 Task: Select Alcohol. Add to cart, from Cowboys Liquor for 2946 Cantebury Drive, New York, New York 10013, Cell Number 646-662-8471, following items : Rickard''s Red - 3, Jameson Irish, 375mL whiskey - 1, Molson Canadian, 473mL canned beer - 3, Chicken Curry_x000D_
 - 1, Dominic Wines Chard1onnay (2019), 750mL bottled wine - 2
Action: Mouse moved to (449, 120)
Screenshot: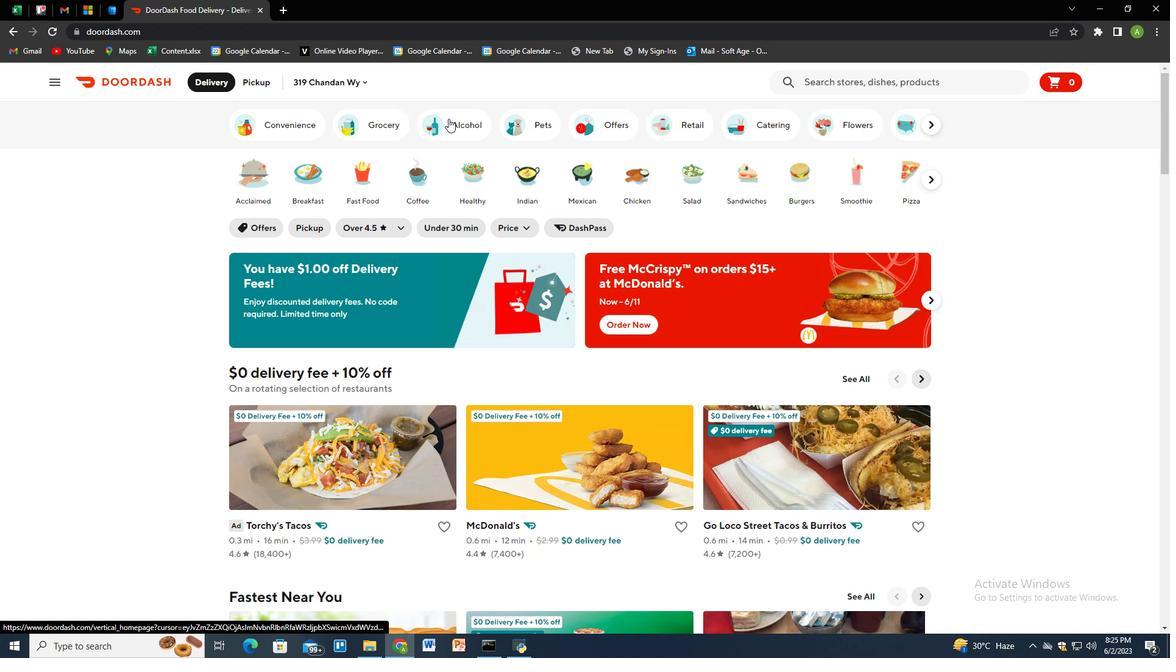 
Action: Mouse pressed left at (449, 120)
Screenshot: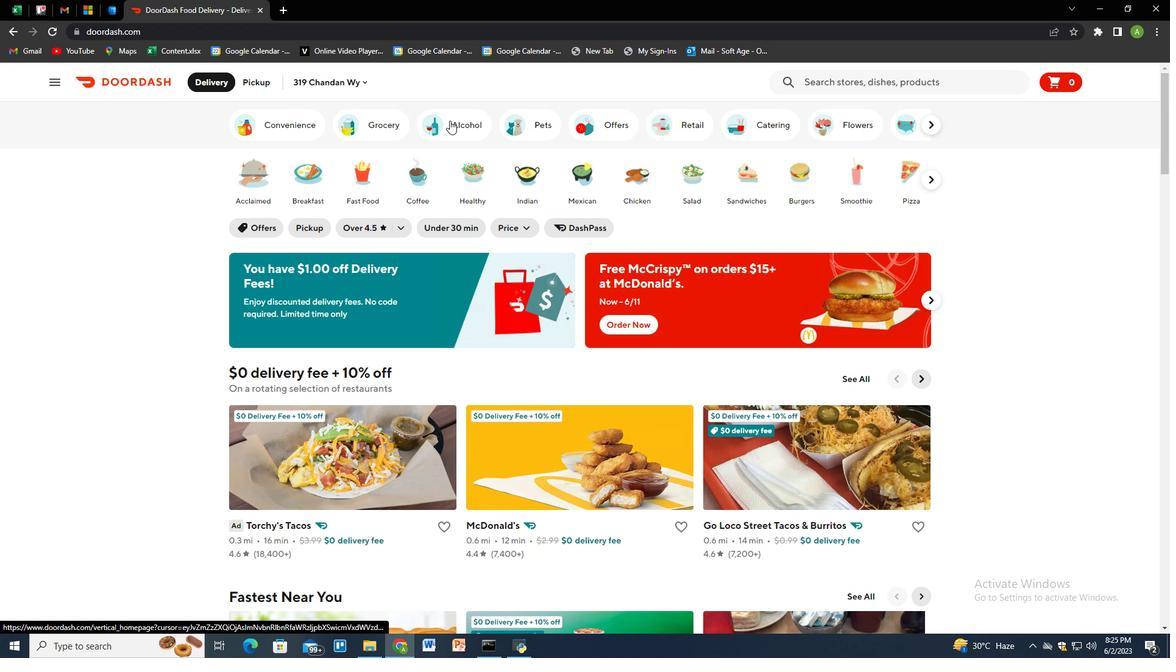
Action: Mouse moved to (833, 88)
Screenshot: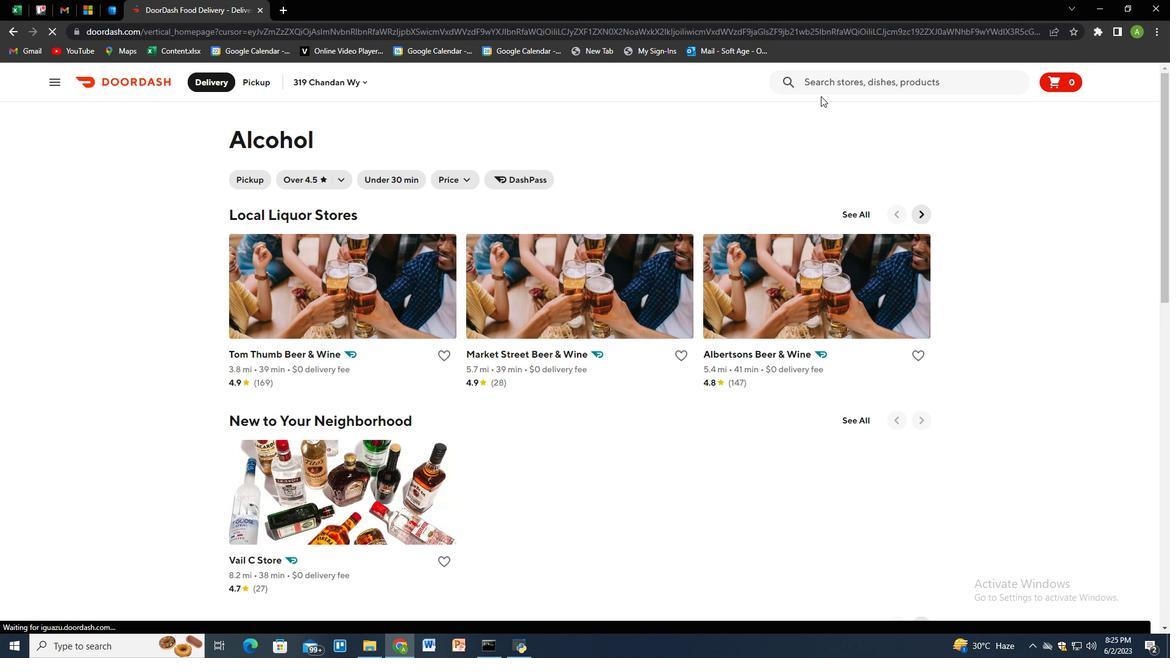 
Action: Mouse pressed left at (833, 88)
Screenshot: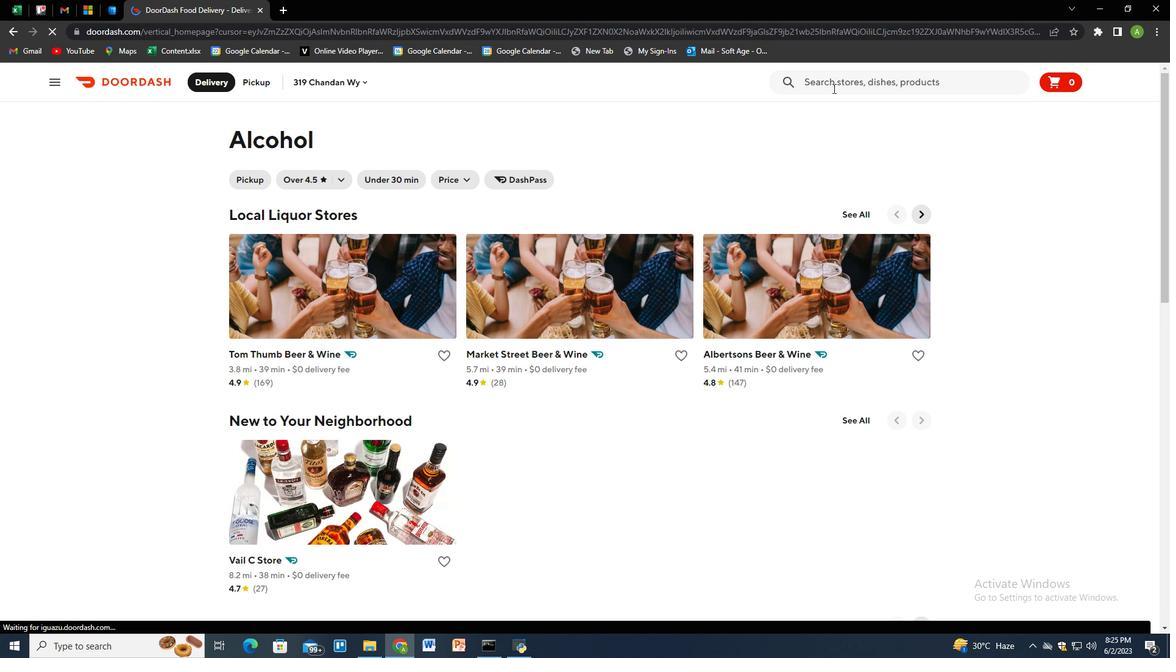 
Action: Key pressed cow
Screenshot: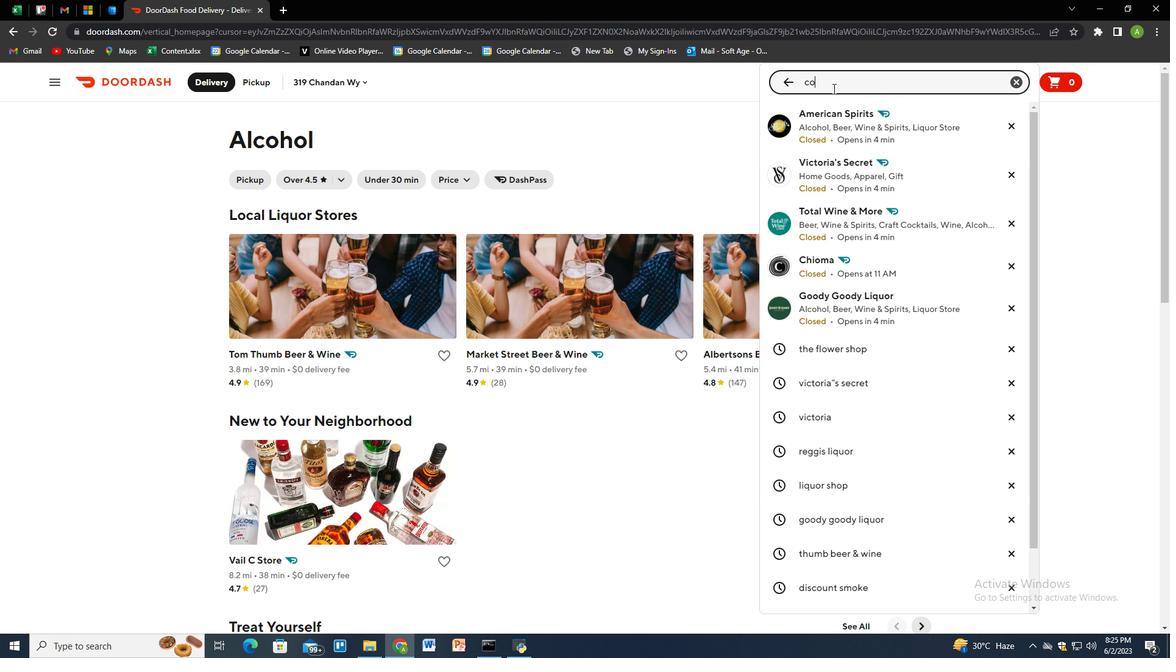 
Action: Mouse moved to (852, 207)
Screenshot: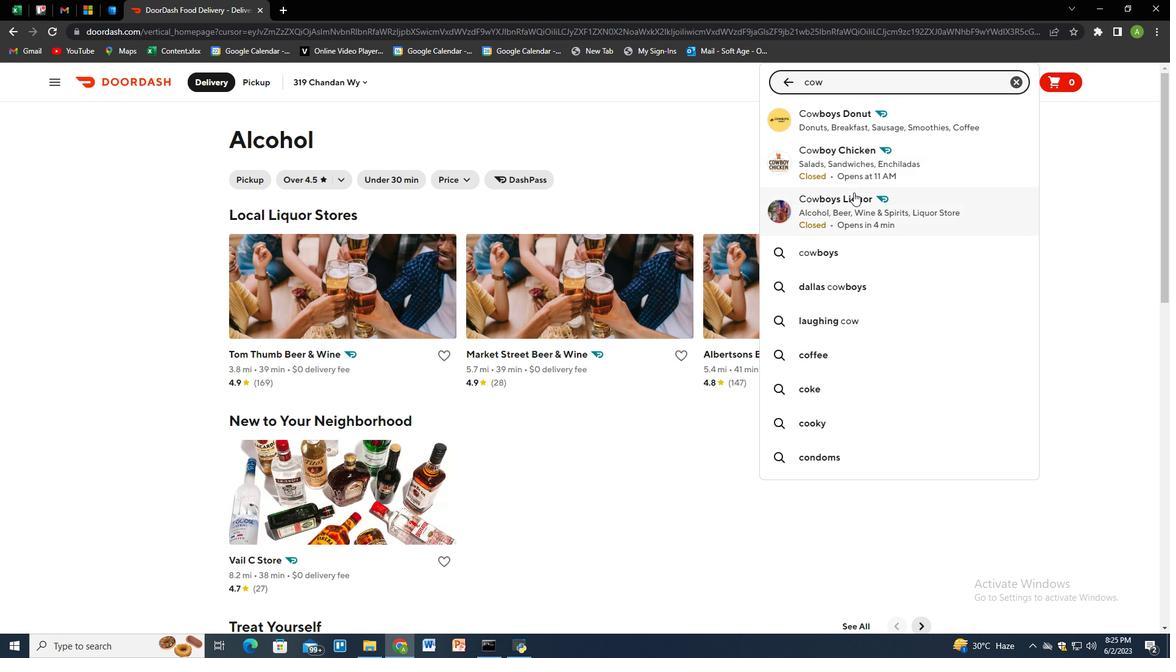 
Action: Mouse pressed left at (852, 207)
Screenshot: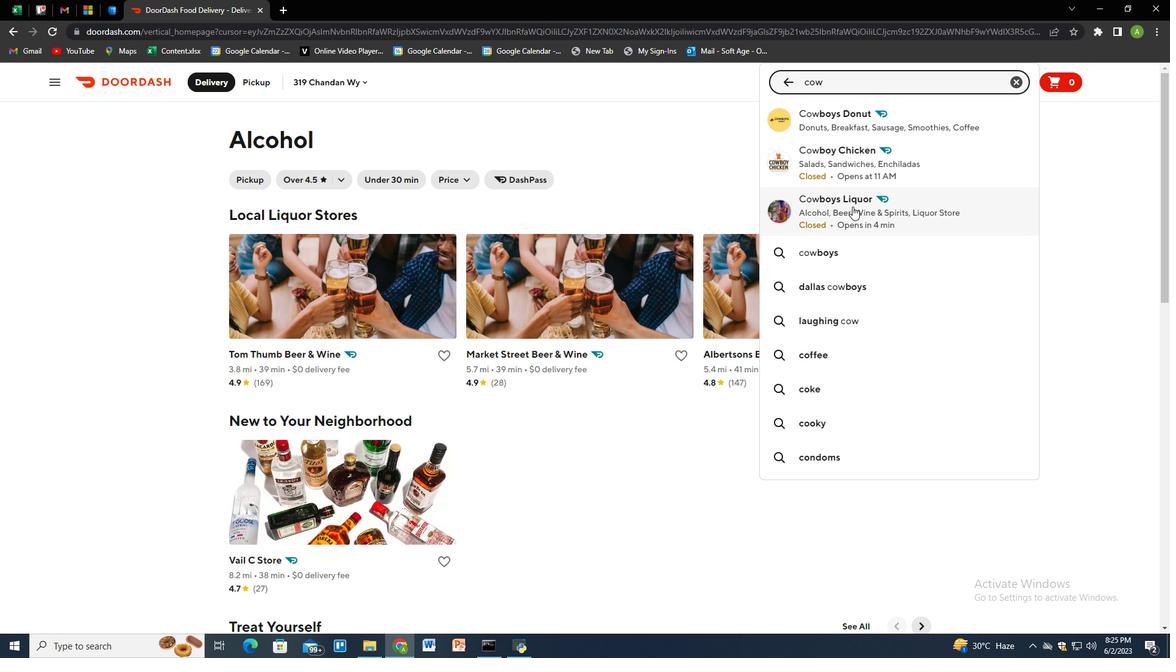 
Action: Mouse moved to (258, 78)
Screenshot: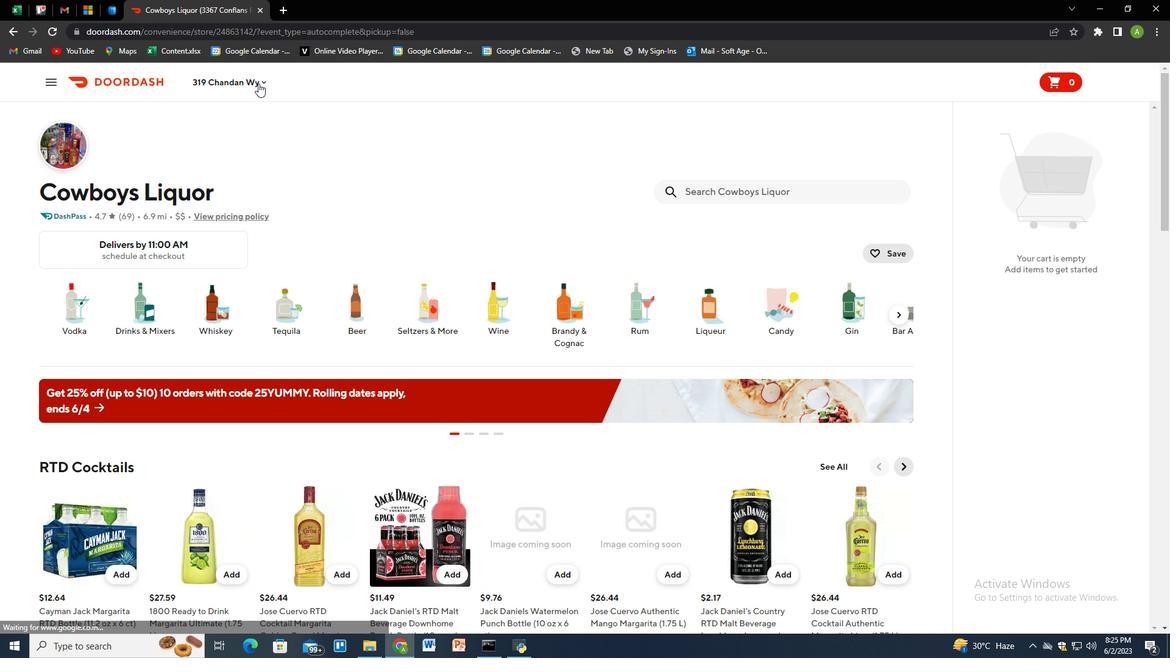 
Action: Mouse pressed left at (258, 78)
Screenshot: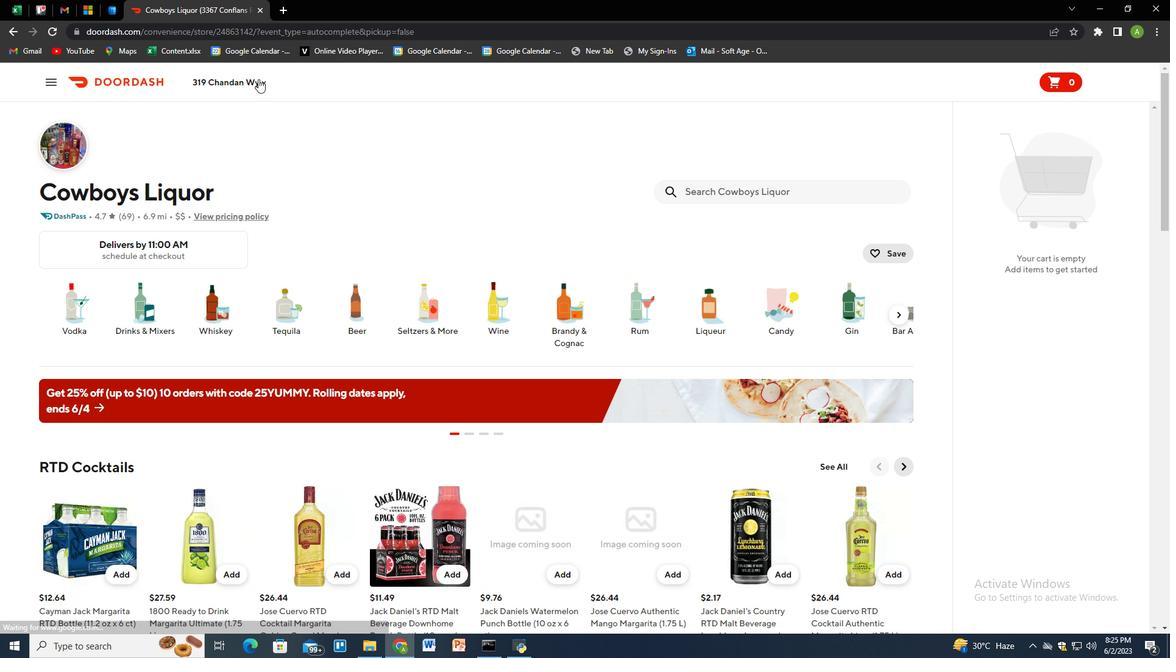 
Action: Mouse moved to (285, 130)
Screenshot: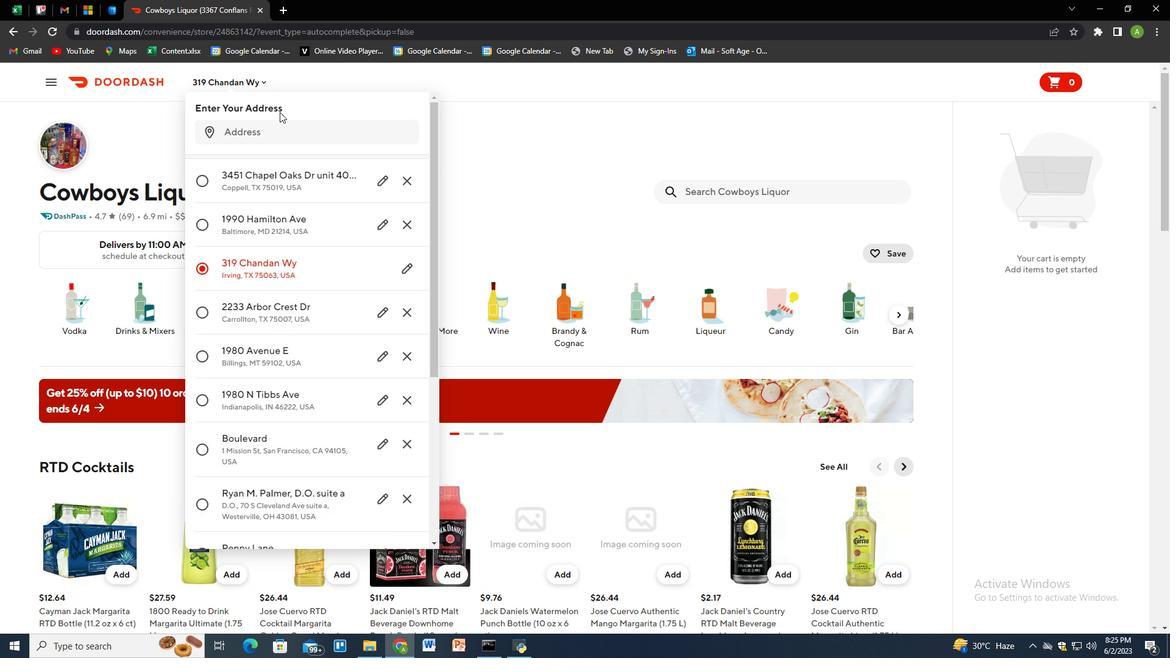 
Action: Mouse pressed left at (285, 130)
Screenshot: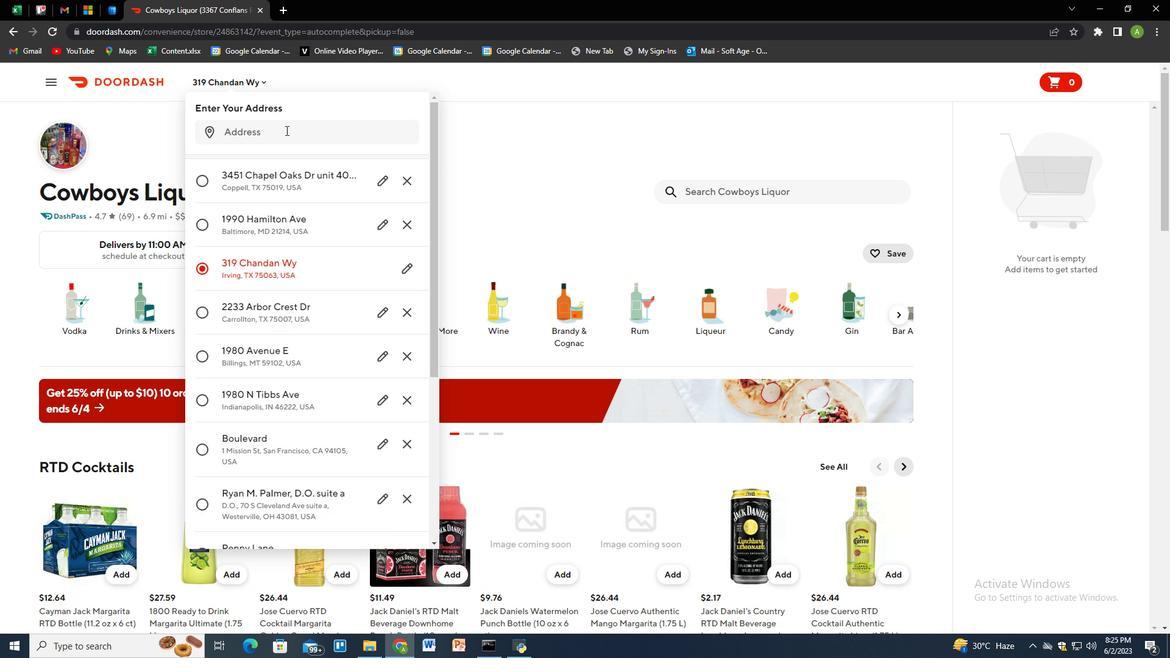 
Action: Key pressed 2946+<Key.backspace><Key.space>cantebury<Key.space>drive,<Key.space>new<Key.space>york,<Key.space>new<Key.space>york<Key.space>10013<Key.enter>
Screenshot: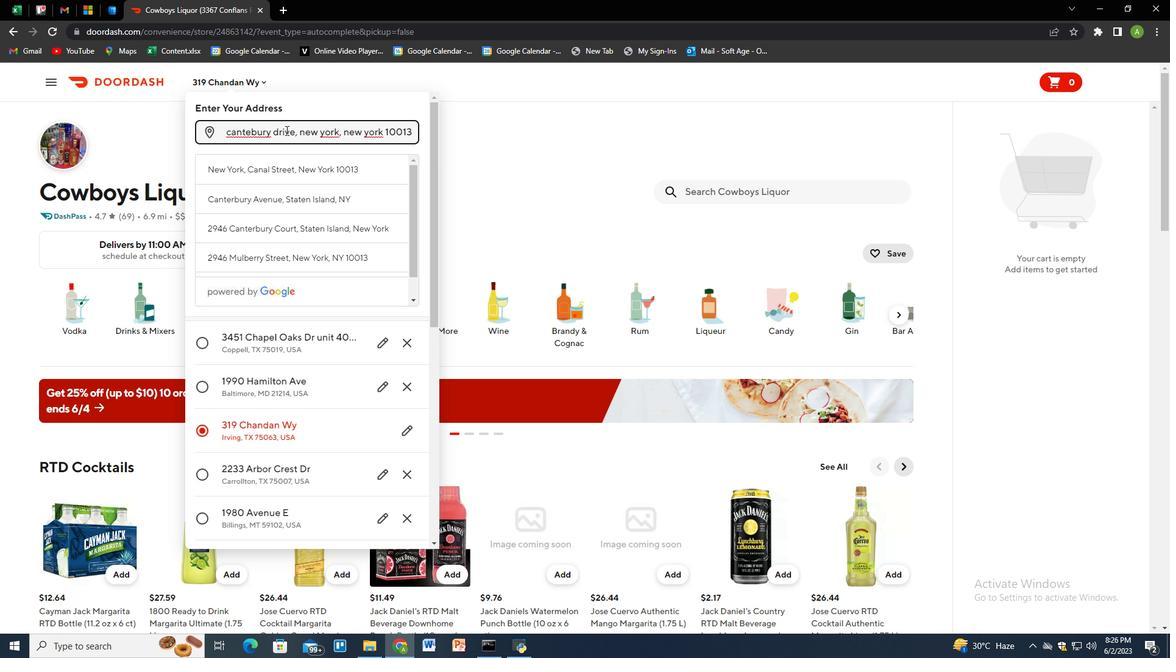 
Action: Mouse moved to (361, 537)
Screenshot: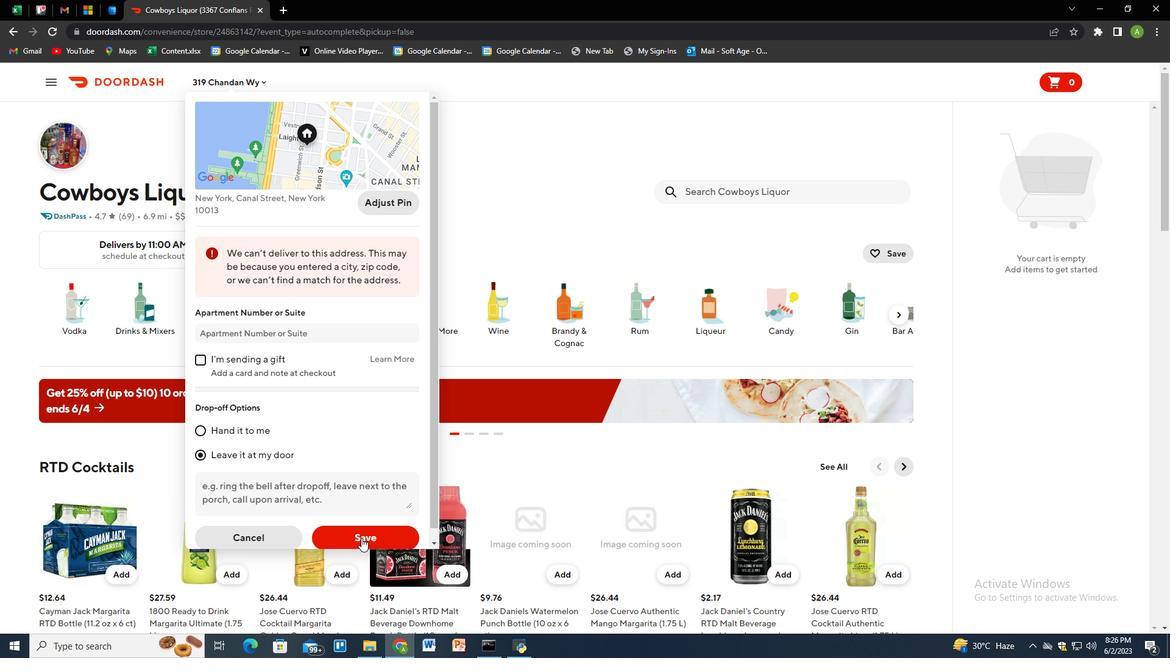 
Action: Mouse pressed left at (361, 537)
Screenshot: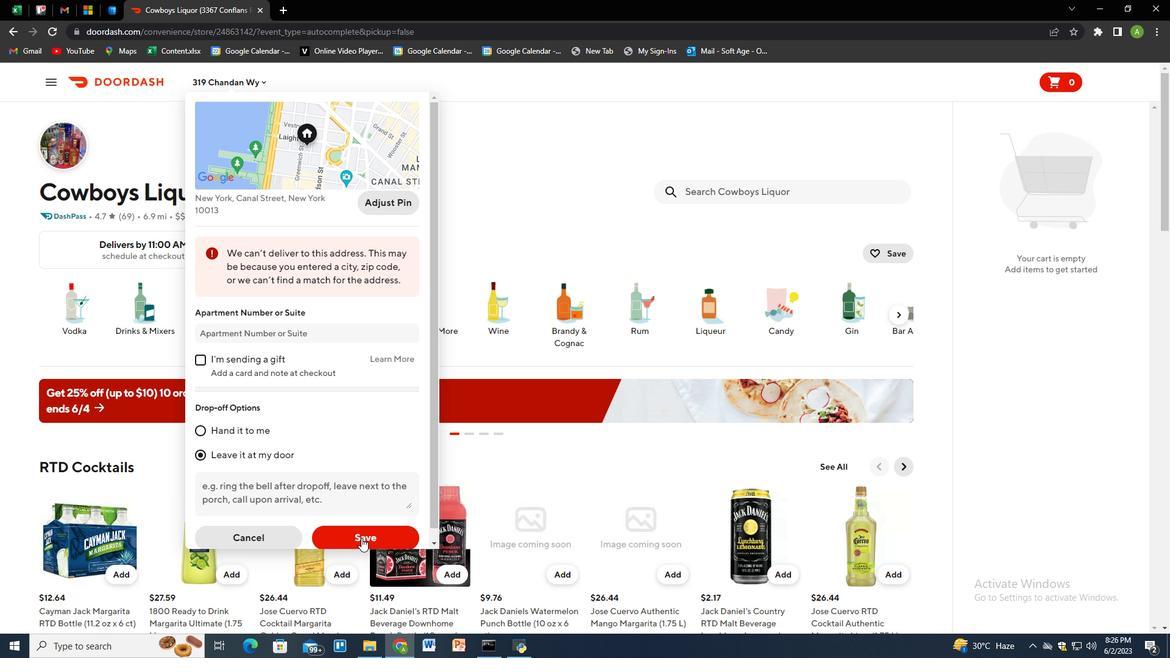 
Action: Mouse moved to (757, 195)
Screenshot: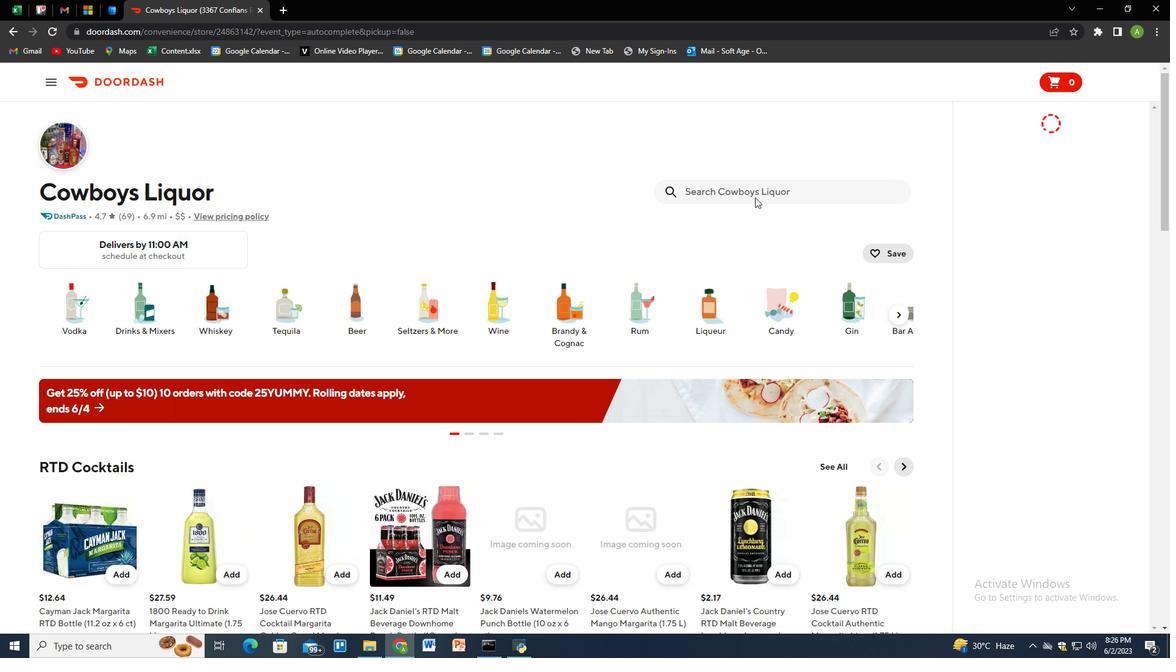 
Action: Mouse pressed left at (757, 195)
Screenshot: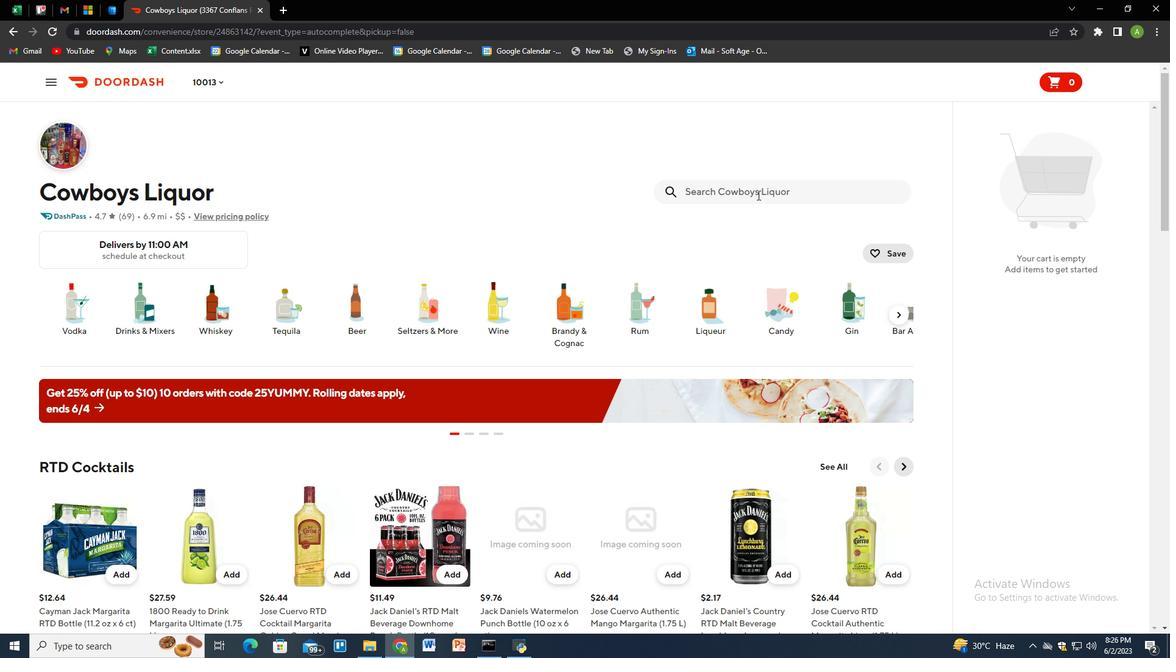 
Action: Key pressed rickard<Key.shift_r>"s<Key.space>red<Key.space><Key.enter>
Screenshot: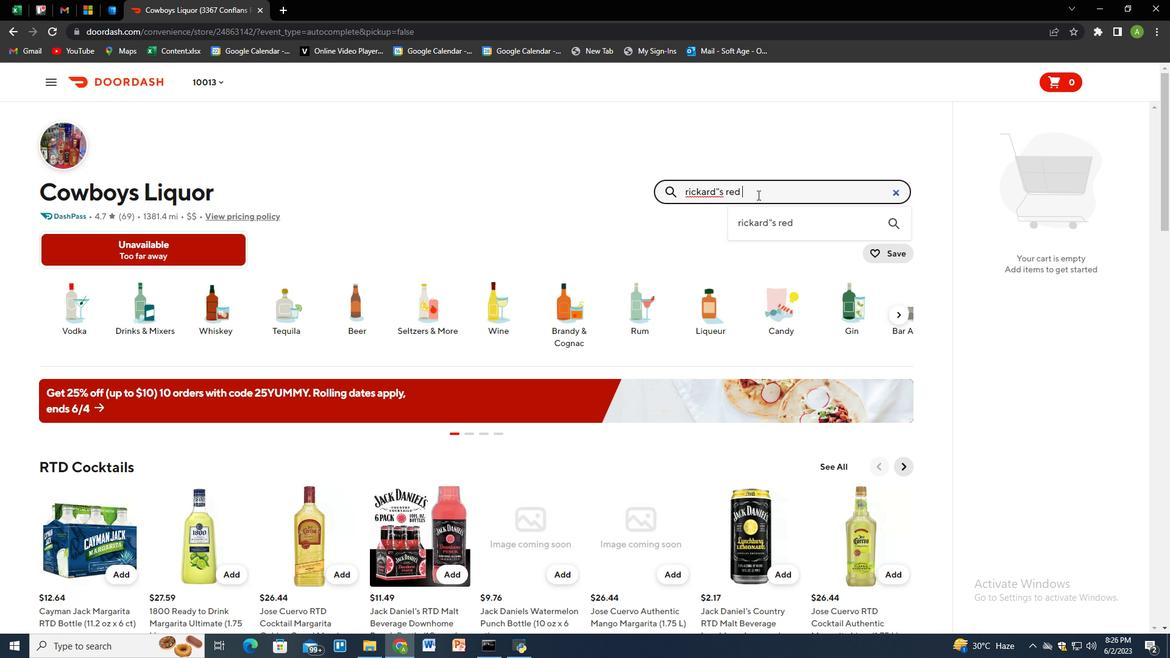 
Action: Mouse moved to (295, 312)
Screenshot: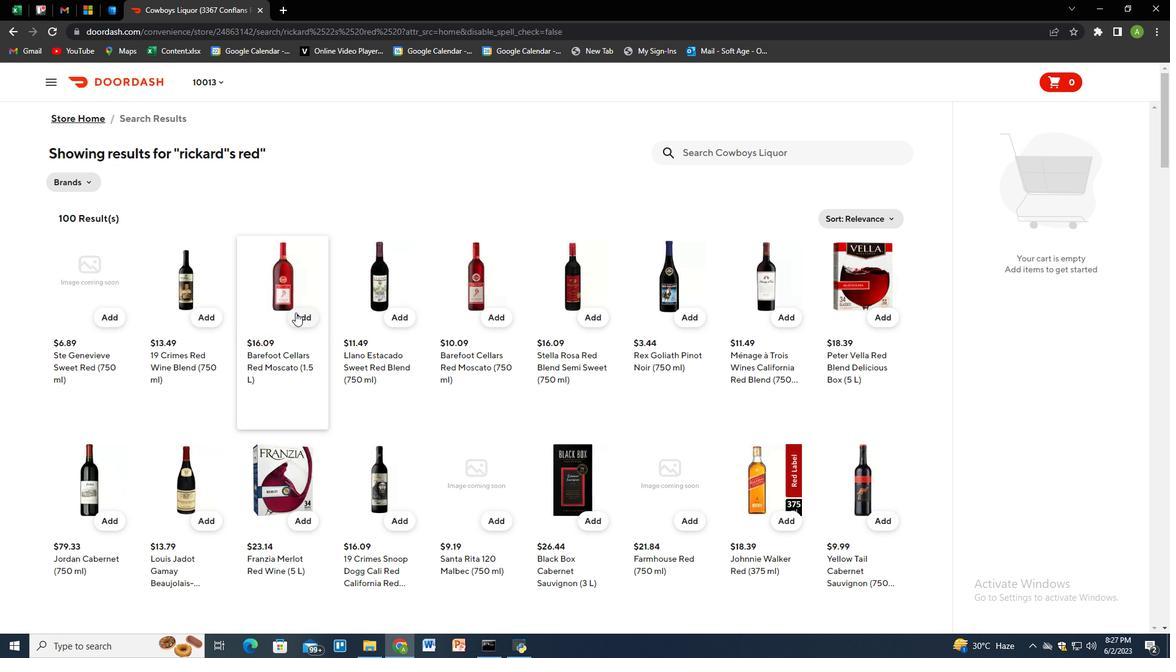 
Action: Mouse pressed left at (295, 312)
Screenshot: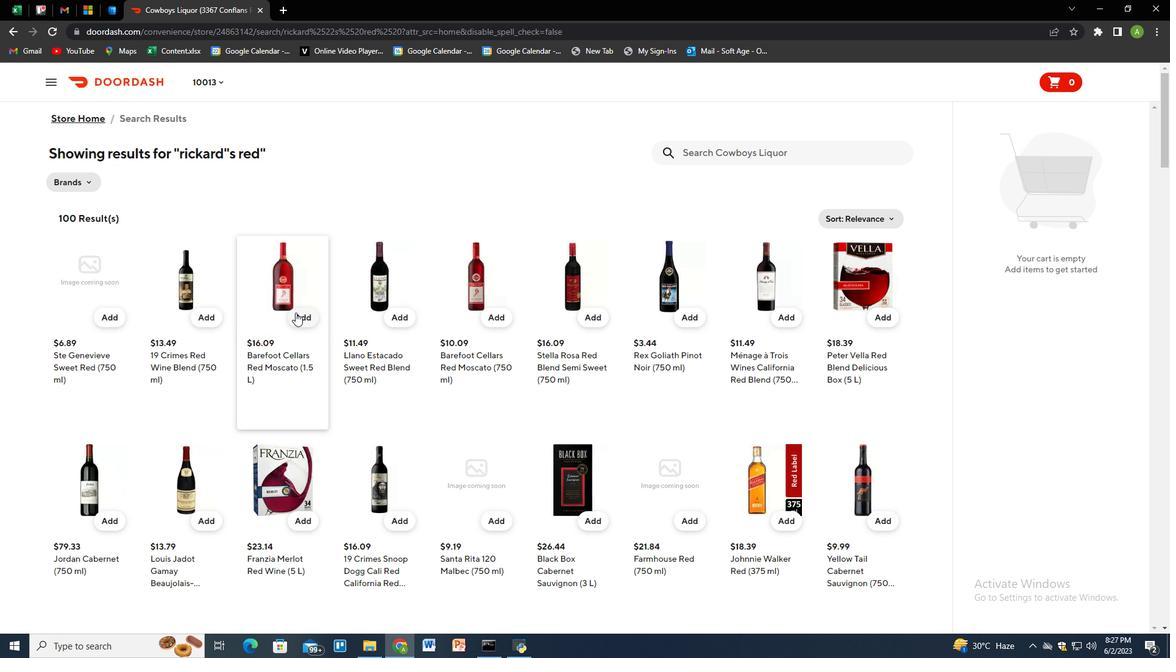 
Action: Mouse moved to (778, 152)
Screenshot: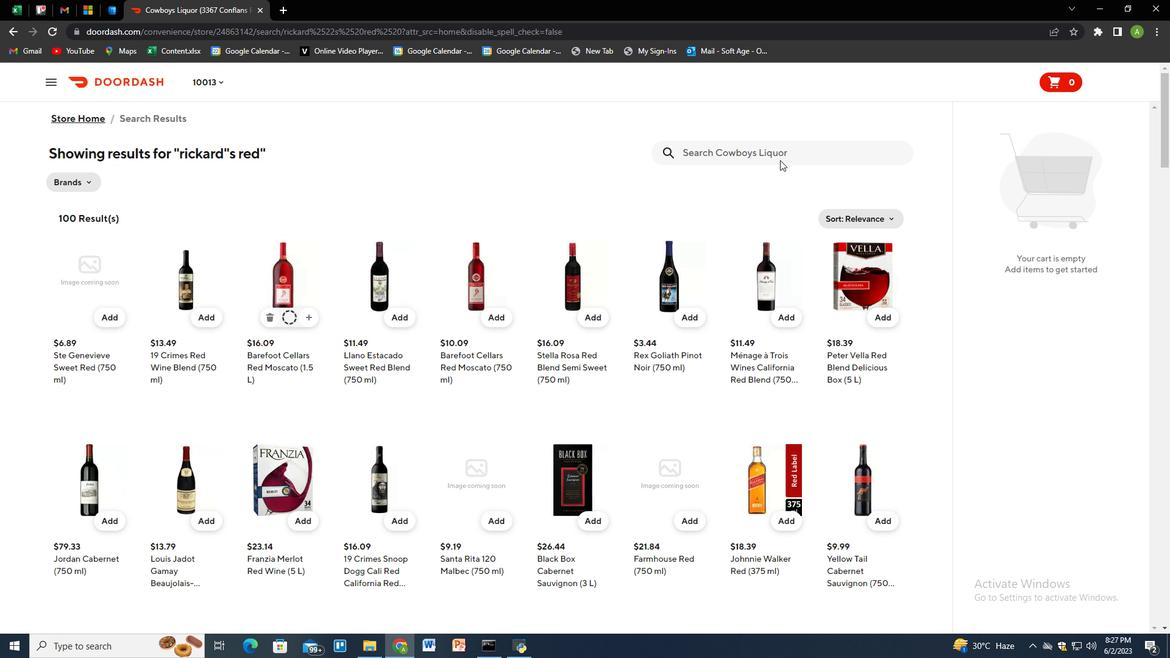 
Action: Mouse pressed left at (778, 152)
Screenshot: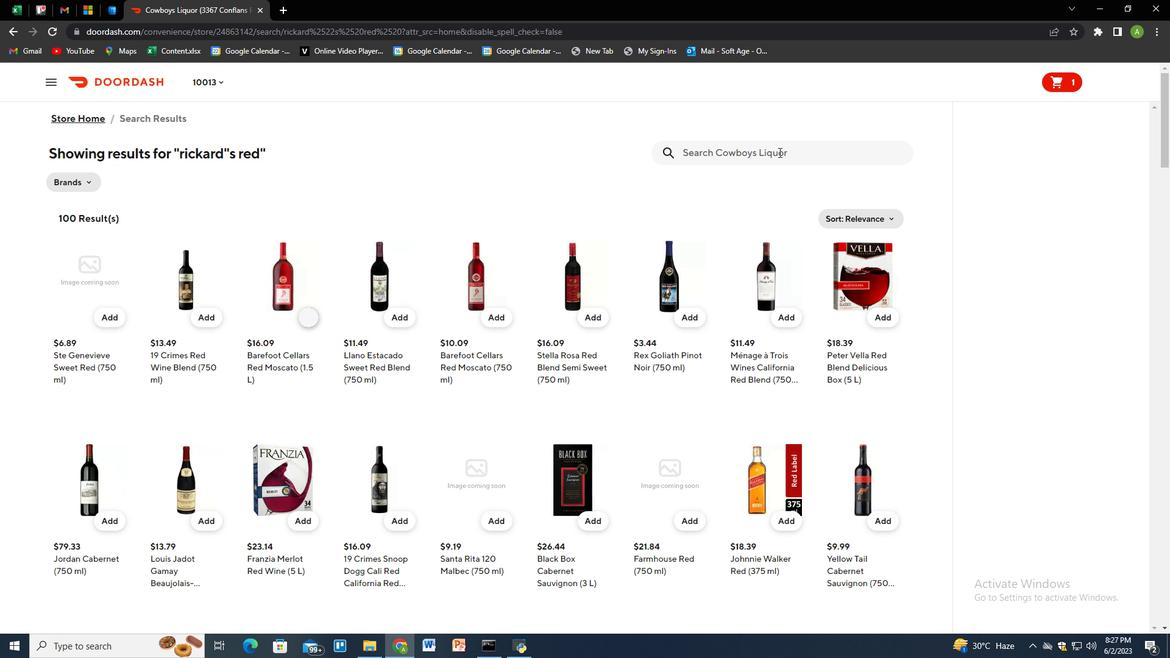 
Action: Key pressed jameson<Key.space>irish,<Key.space>375ml<Key.space>whiskey<Key.enter>
Screenshot: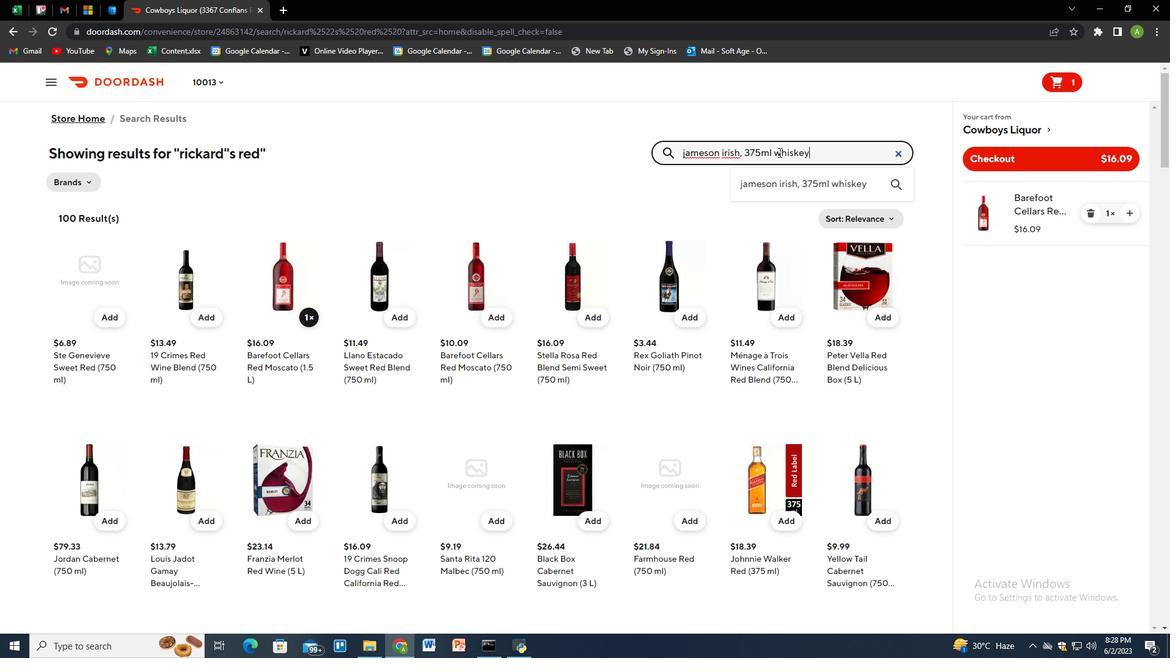 
Action: Mouse moved to (117, 315)
Screenshot: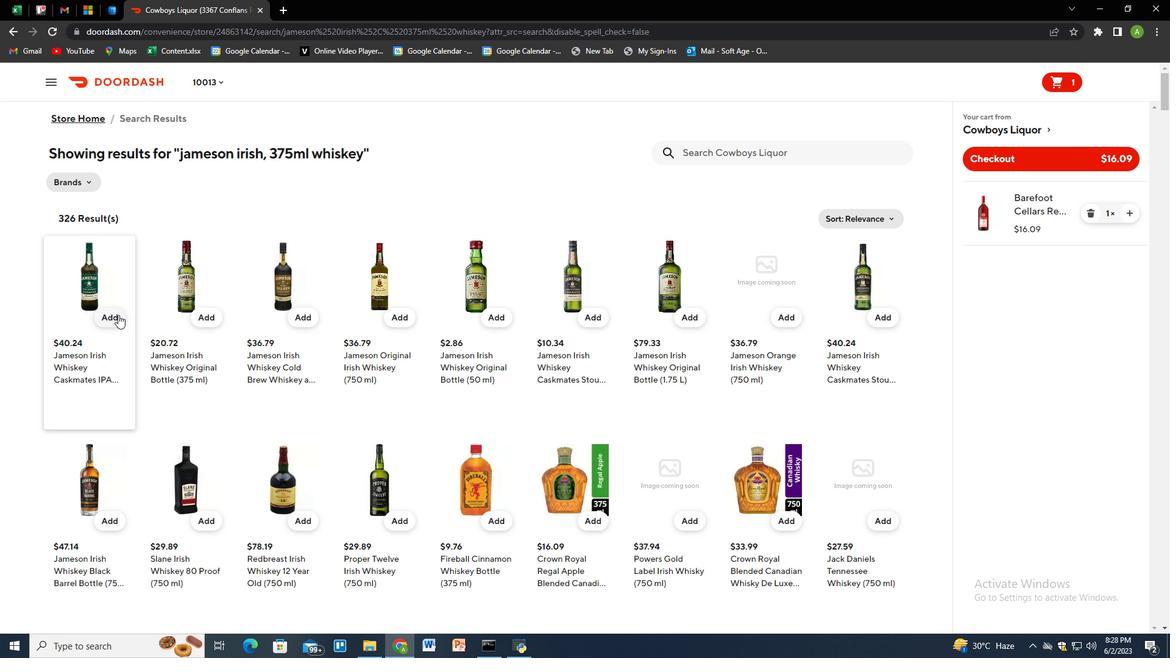
Action: Mouse pressed left at (117, 315)
Screenshot: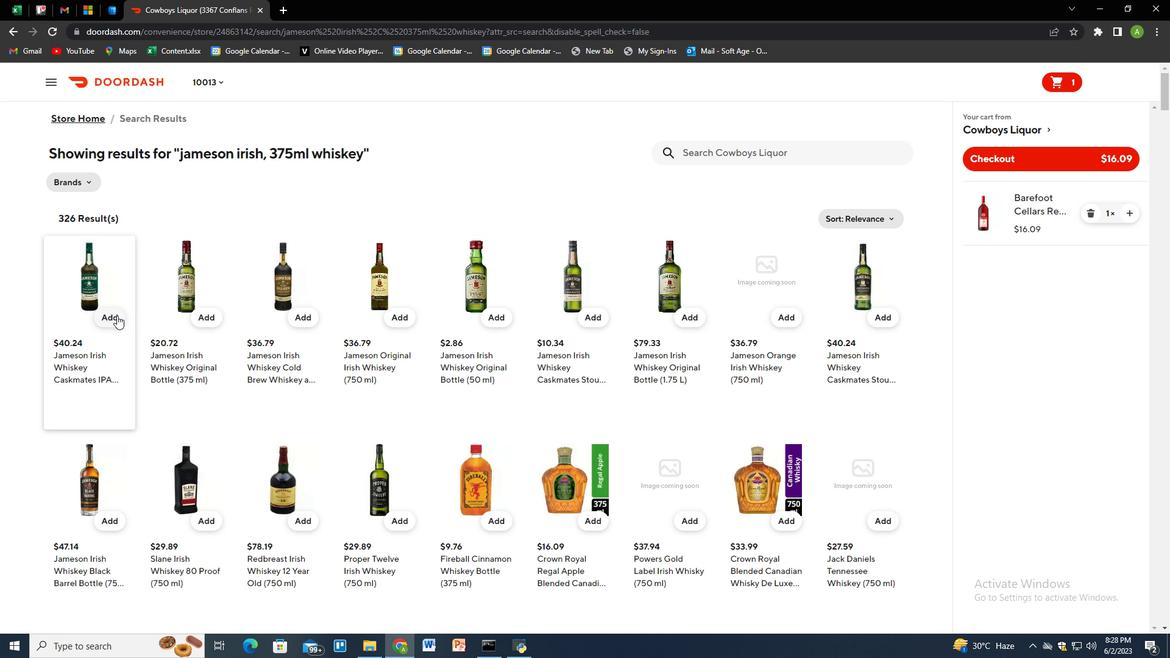
Action: Mouse moved to (786, 140)
Screenshot: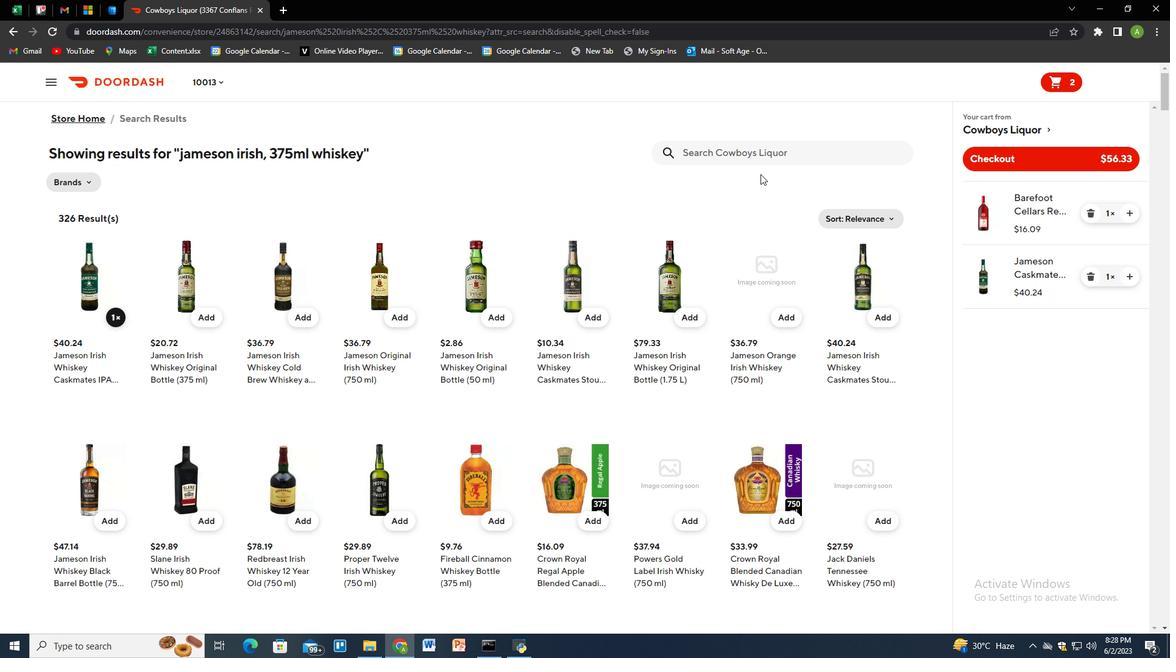 
Action: Mouse pressed left at (786, 140)
Screenshot: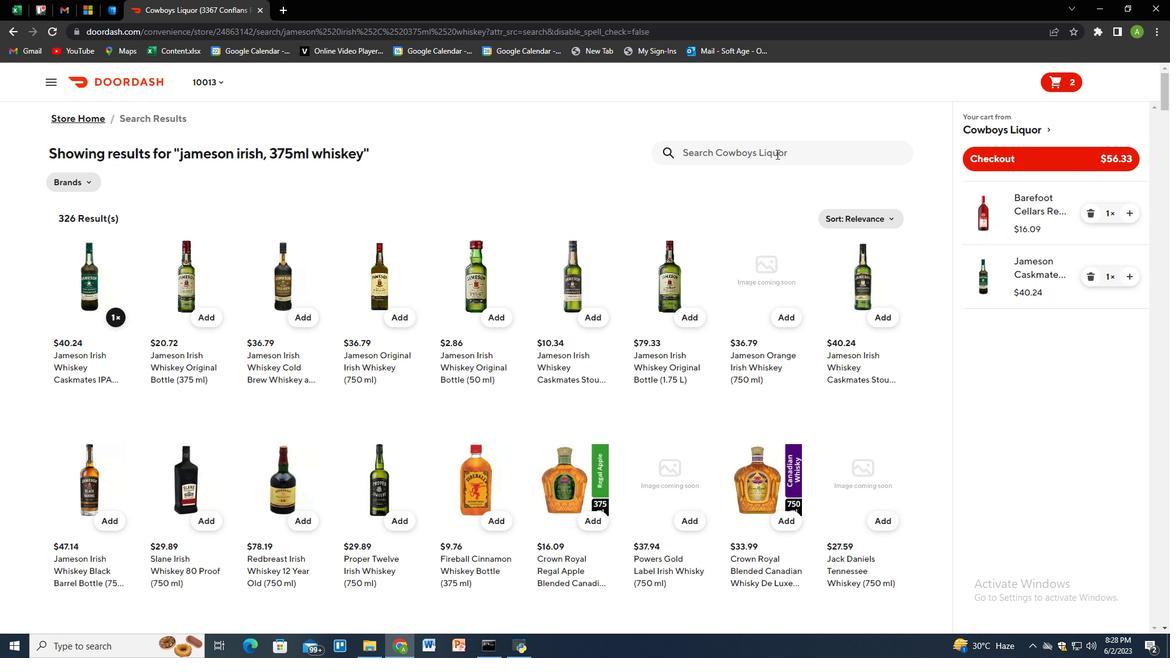 
Action: Mouse moved to (786, 143)
Screenshot: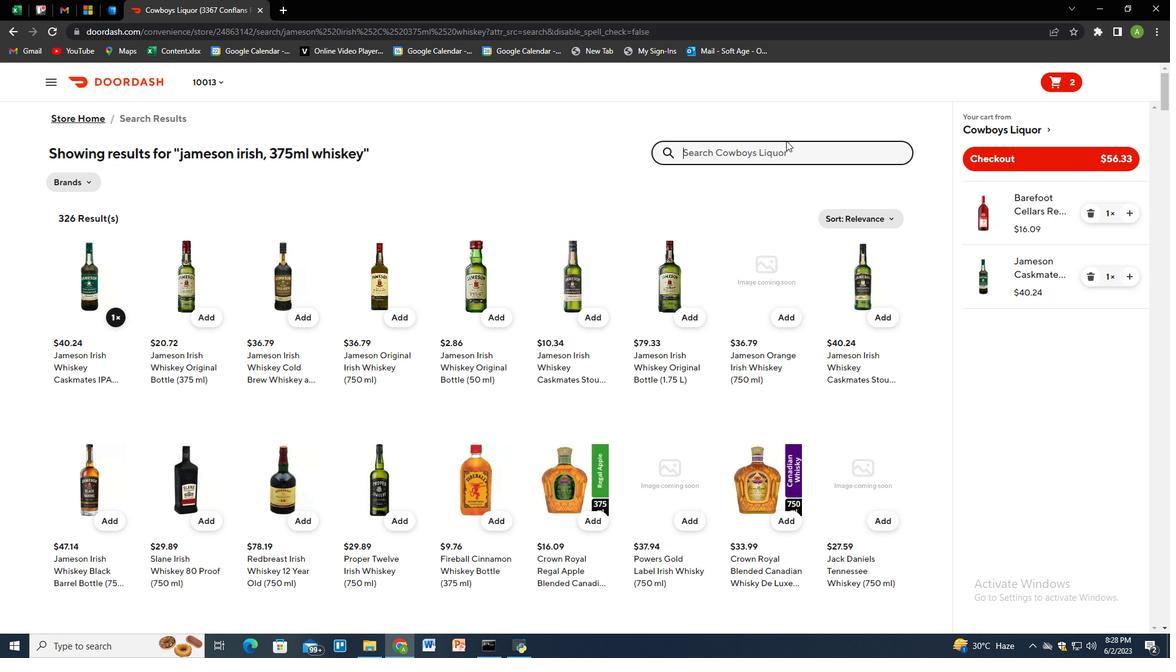 
Action: Key pressed molson<Key.space>canadi
Screenshot: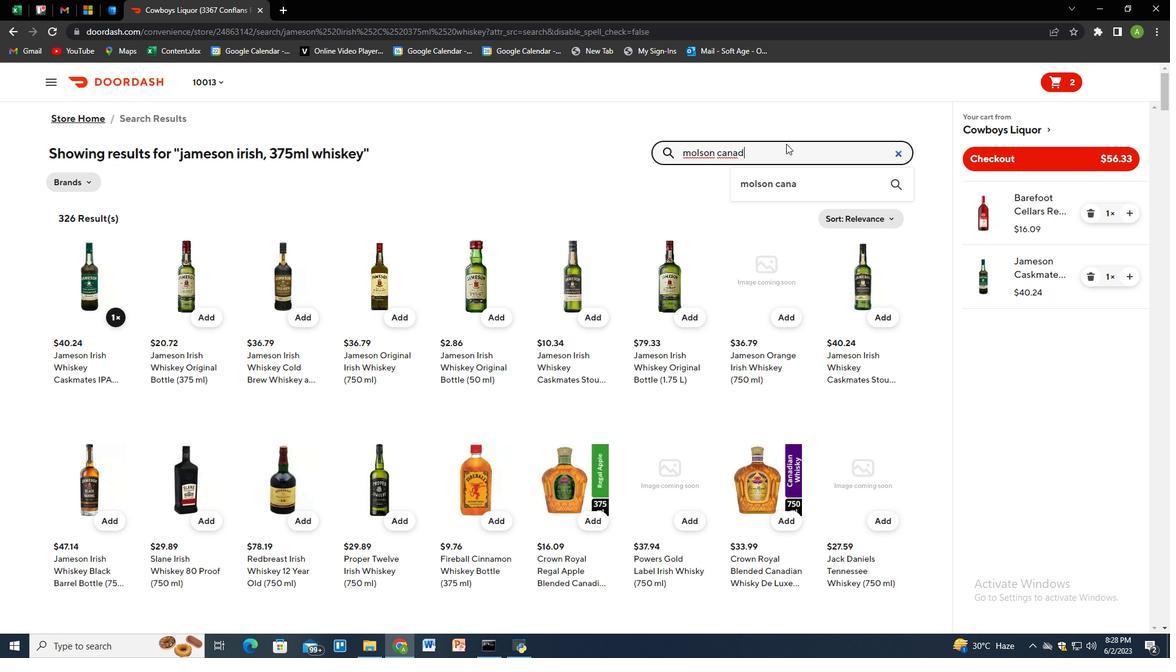 
Action: Mouse moved to (785, 144)
Screenshot: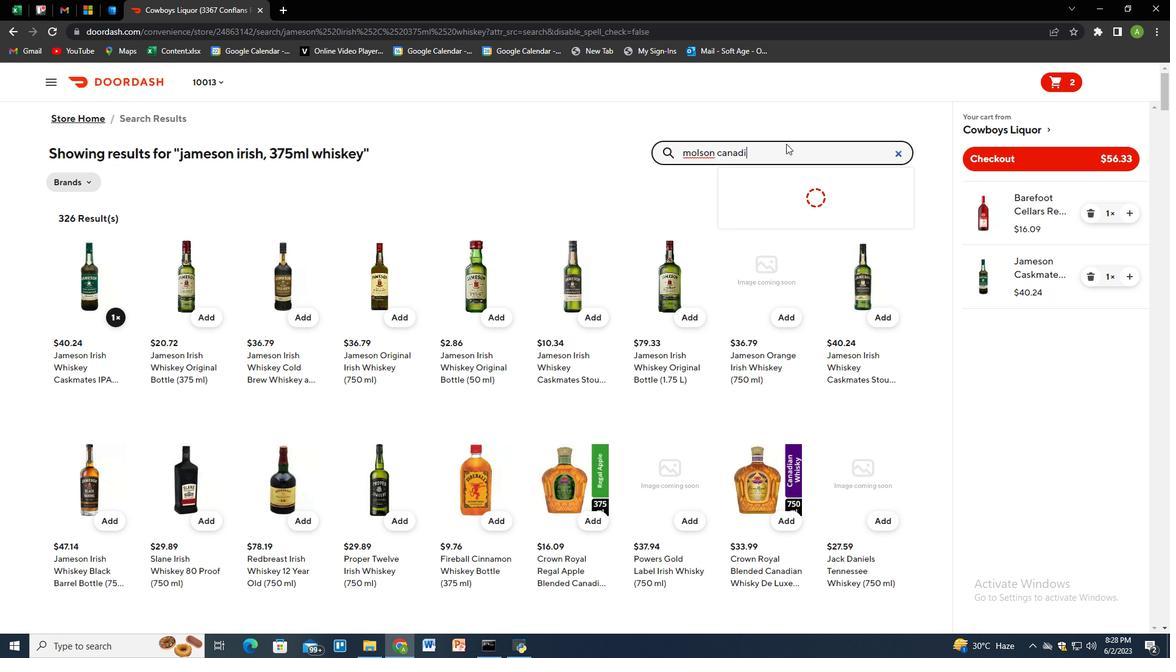 
Action: Key pressed an<Key.space><Key.backspace>,<Key.space>473,<Key.backspace>ml<Key.space>canned<Key.space>beer<Key.enter>
Screenshot: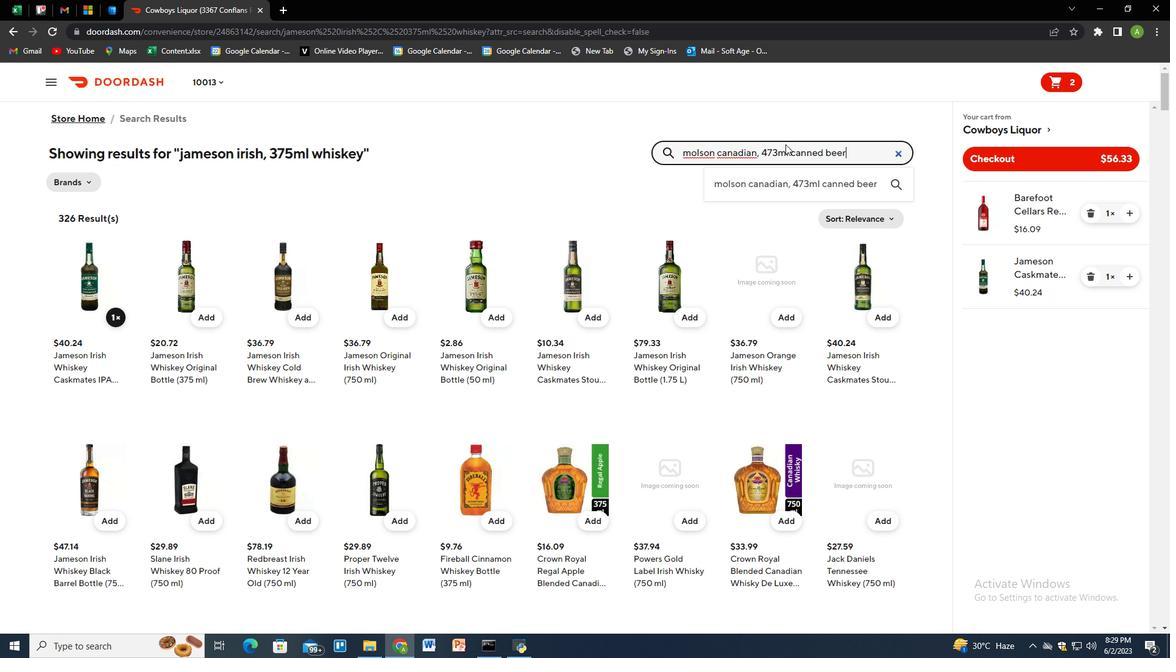 
Action: Mouse moved to (740, 156)
Screenshot: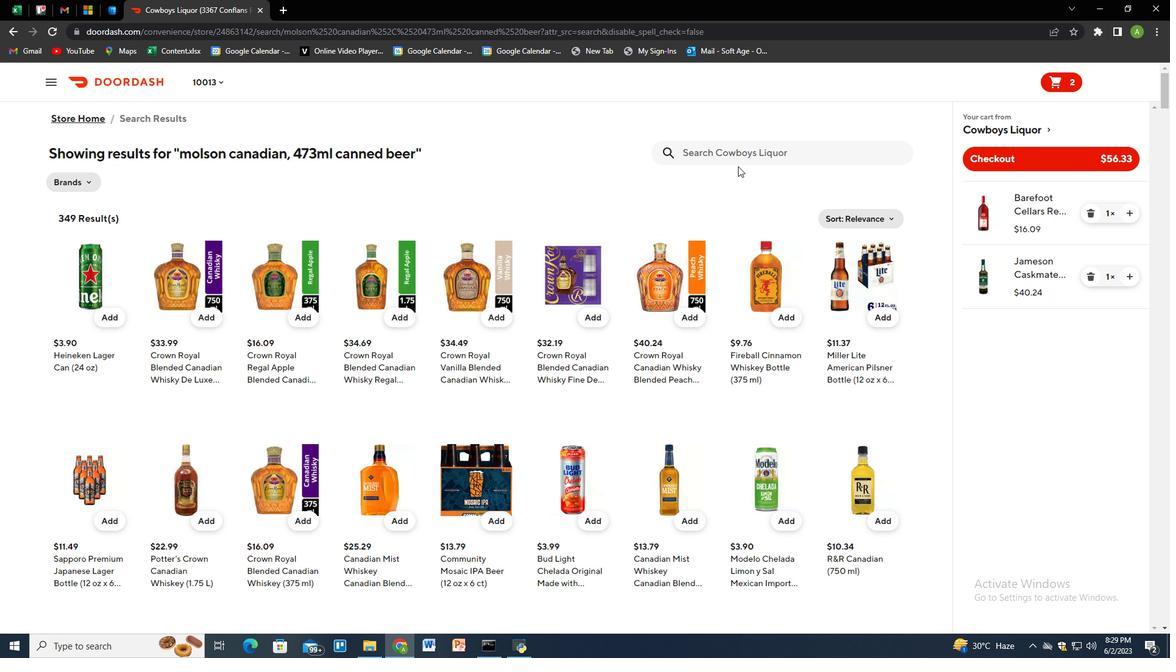
Action: Mouse pressed left at (740, 156)
Screenshot: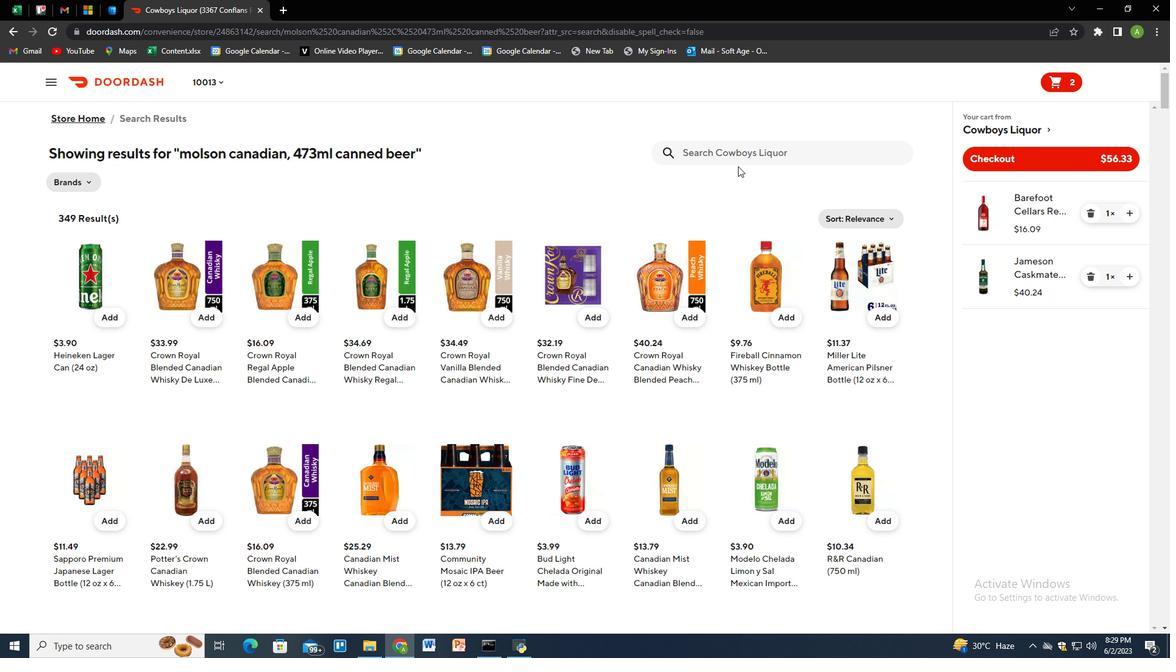 
Action: Mouse moved to (722, 153)
Screenshot: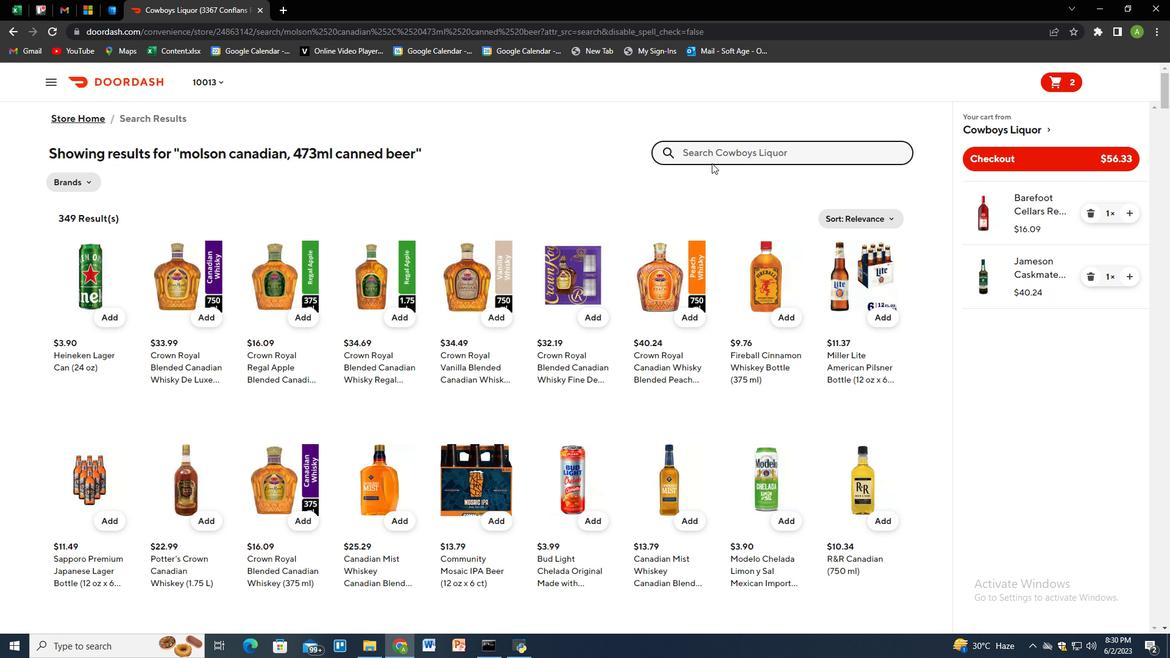 
Action: Mouse pressed left at (722, 153)
Screenshot: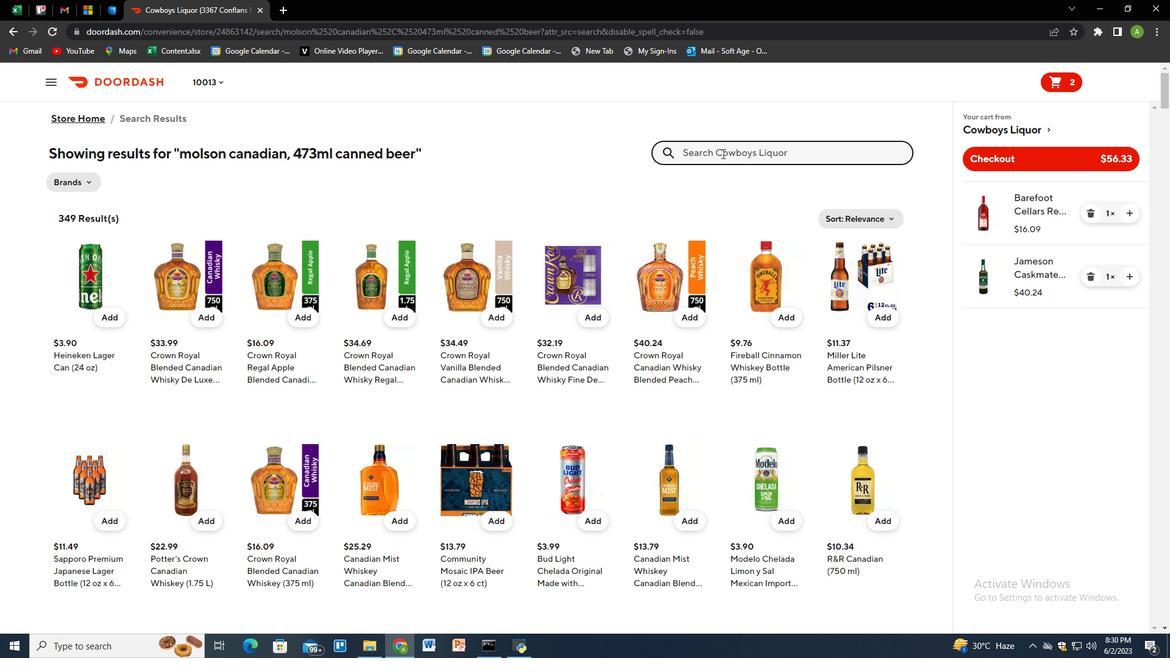 
Action: Key pressed chicken<Key.space>curry<Key.enter>
Screenshot: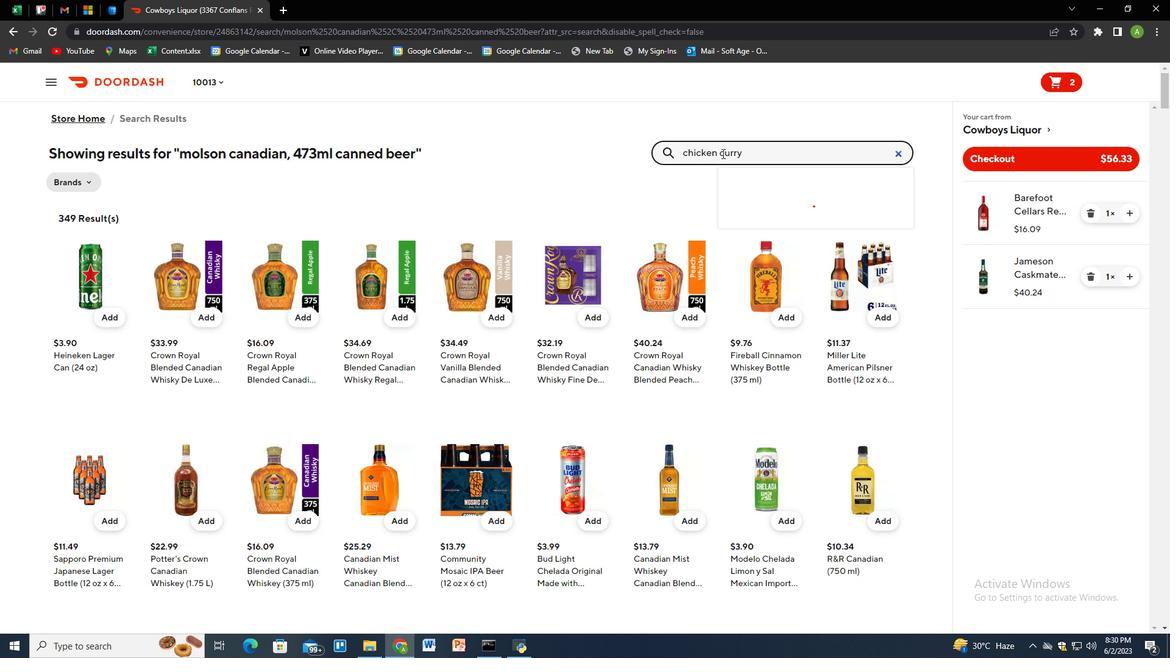 
Action: Mouse pressed left at (722, 153)
Screenshot: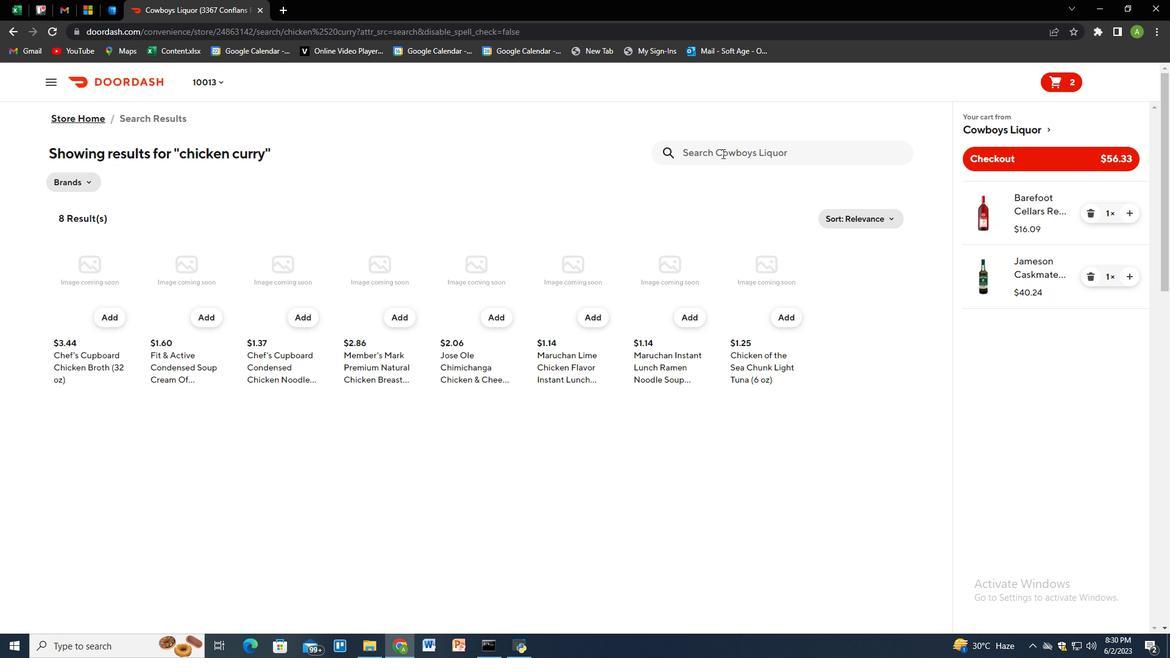 
Action: Key pressed don<Key.backspace>minic<Key.space>wines<Key.space>chard1onnay<Key.space><Key.shift_r><Key.shift_r><Key.shift_r>(2019<Key.shift_r>),<Key.space>750ml<Key.space>bottled<Key.space>wine<Key.enter>
Screenshot: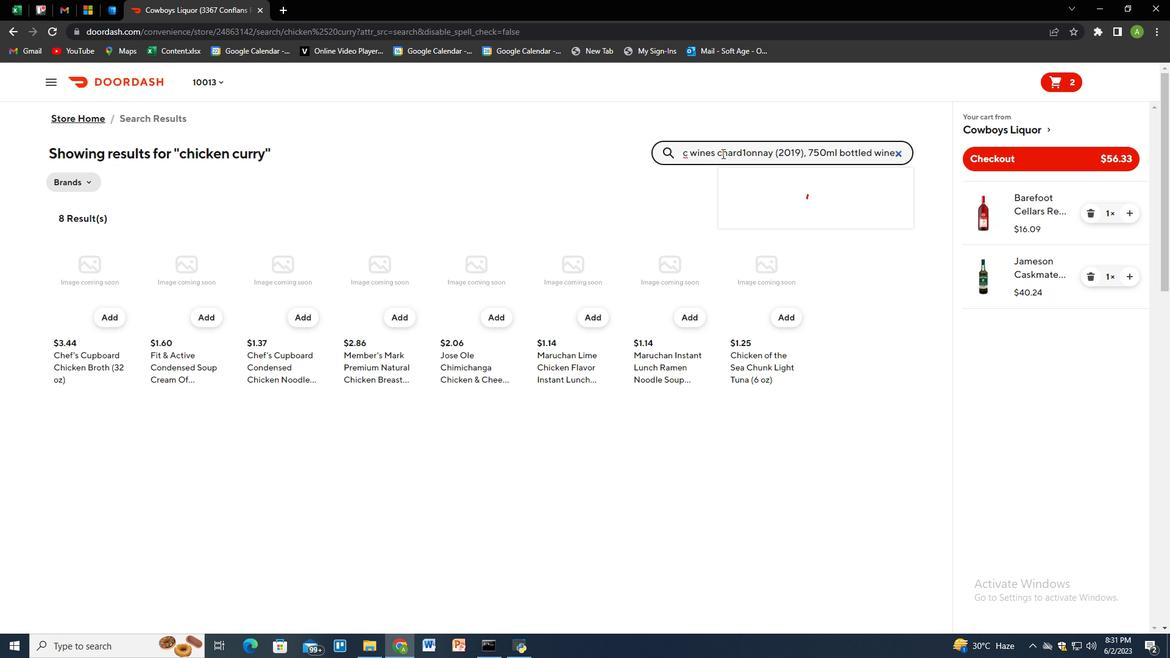 
Action: Mouse moved to (1038, 163)
Screenshot: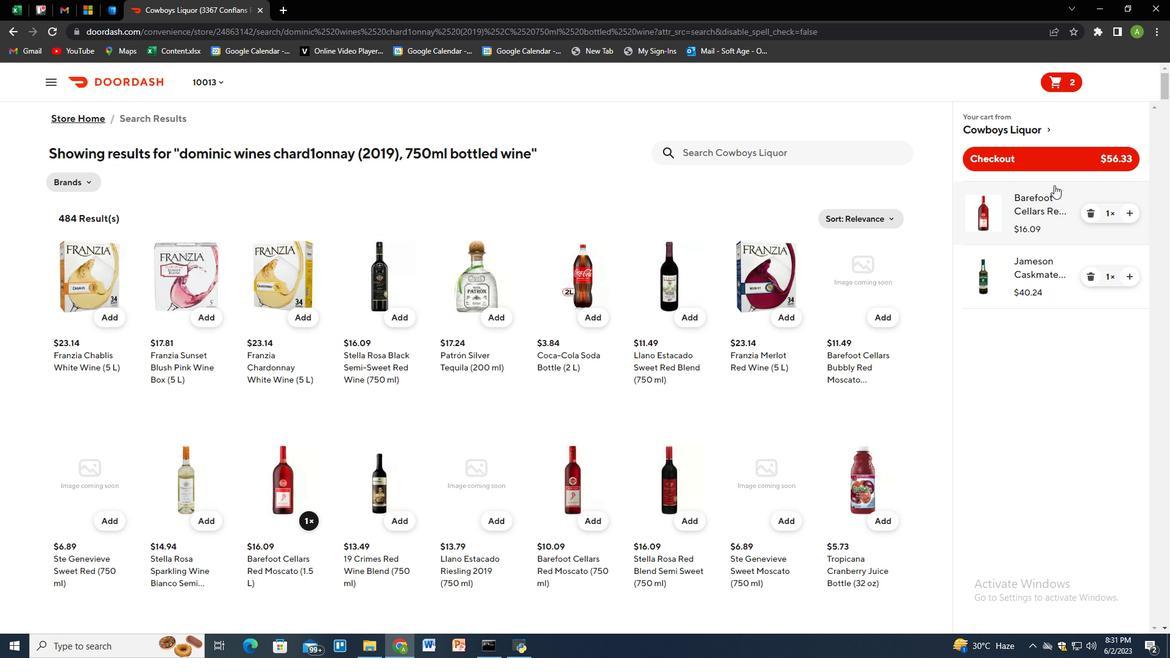 
Action: Mouse pressed left at (1038, 163)
Screenshot: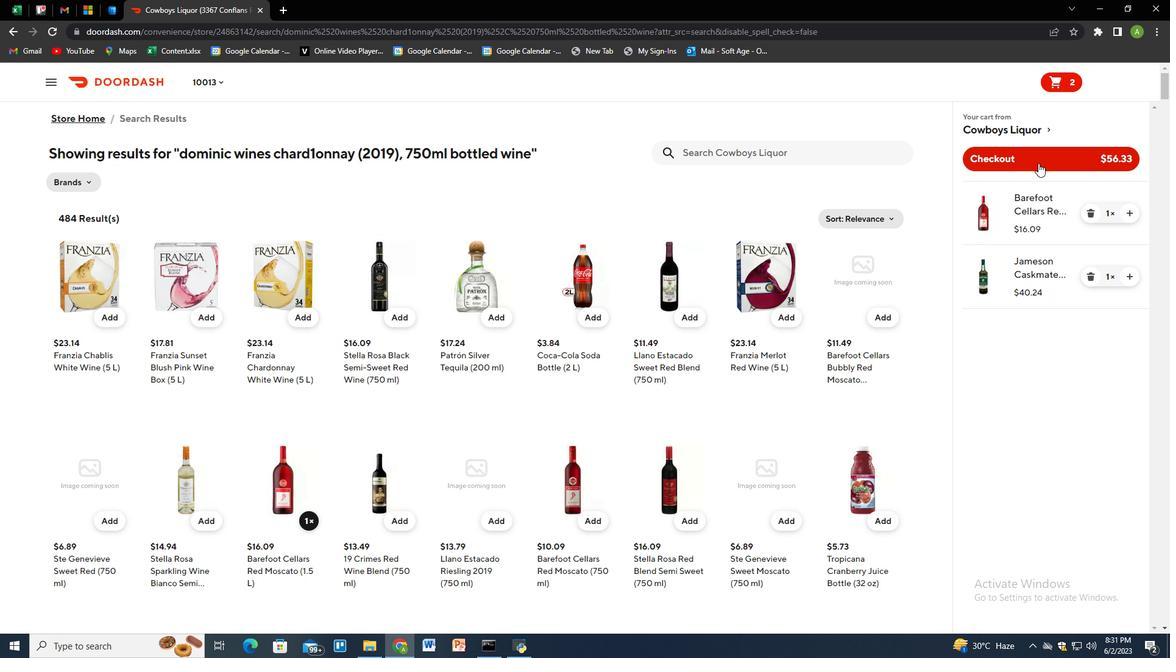 
